 Task: Look for products in the category "Shellfish" from The Fish Market.
Action: Mouse moved to (30, 146)
Screenshot: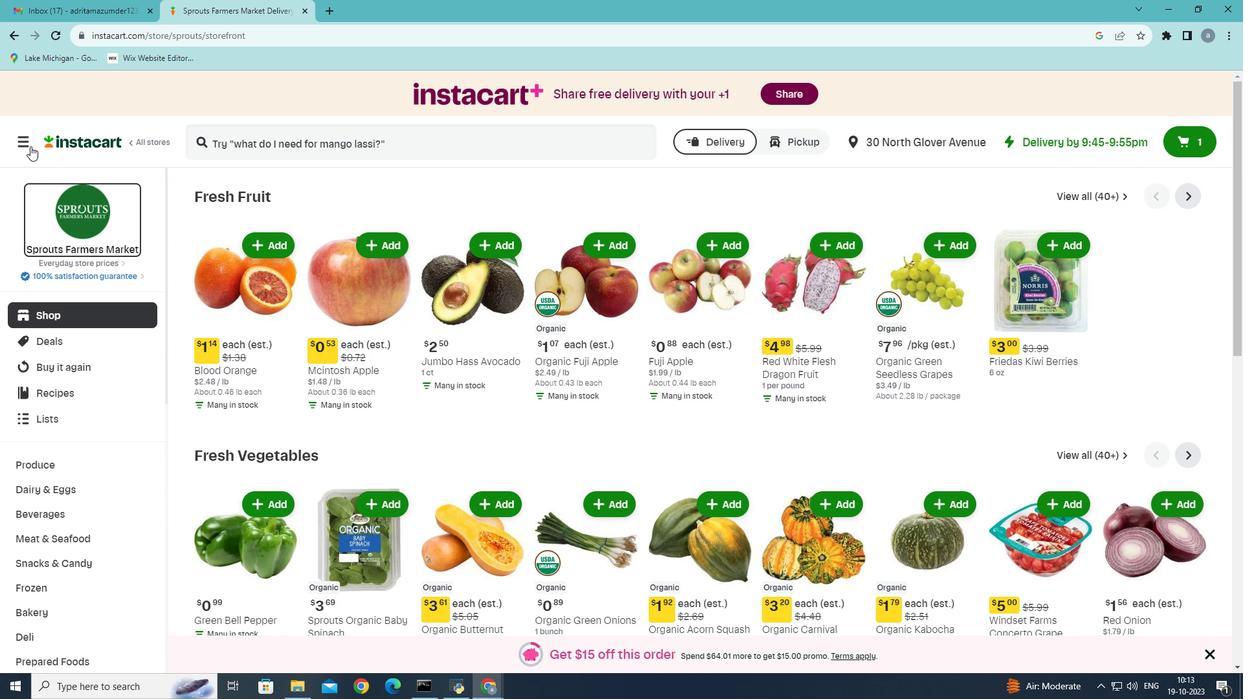 
Action: Mouse pressed left at (30, 146)
Screenshot: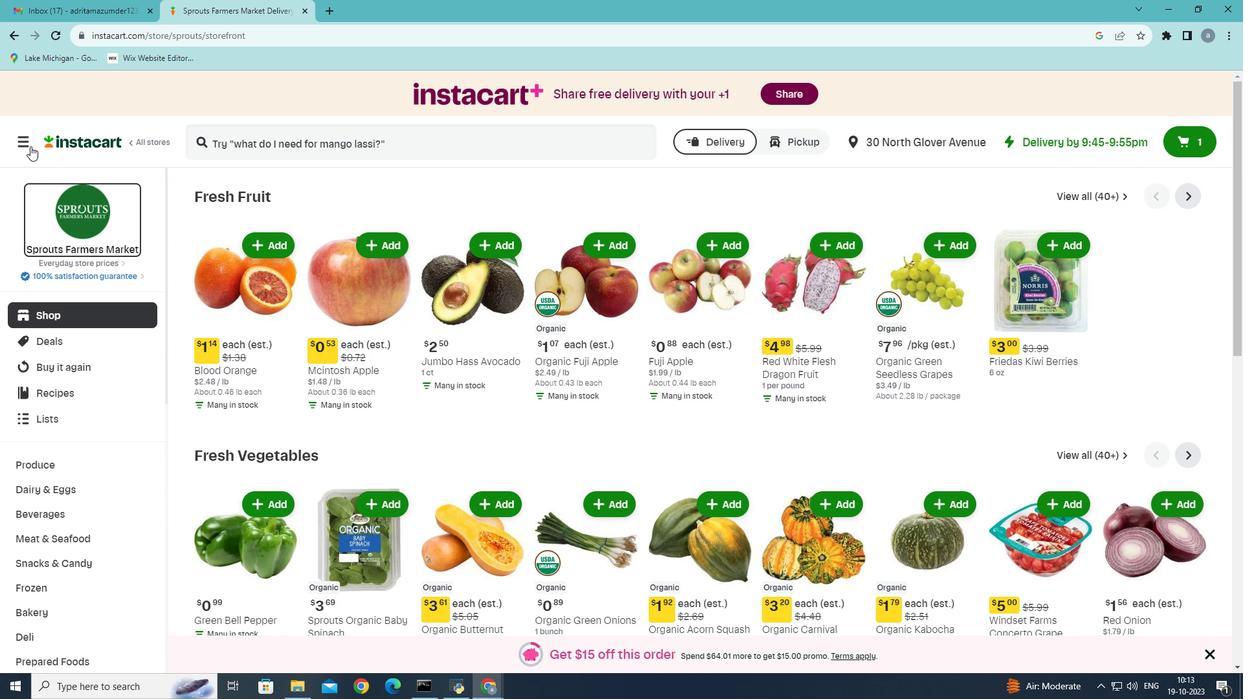 
Action: Mouse moved to (48, 374)
Screenshot: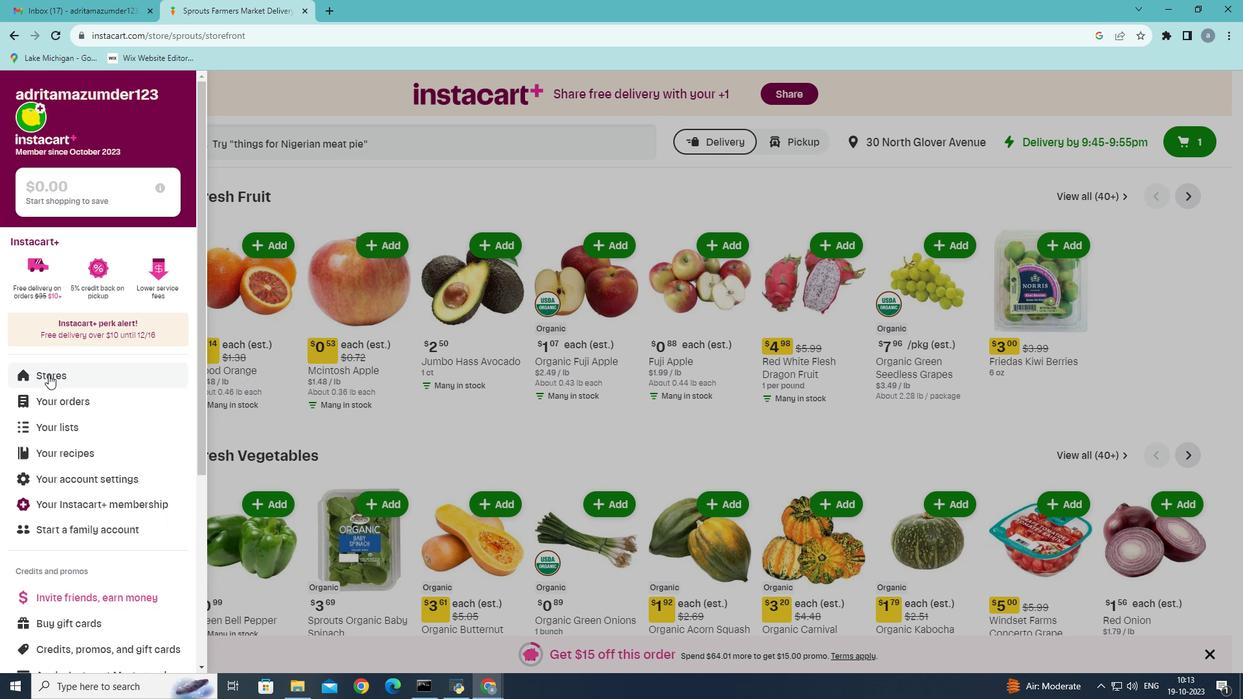 
Action: Mouse pressed left at (48, 374)
Screenshot: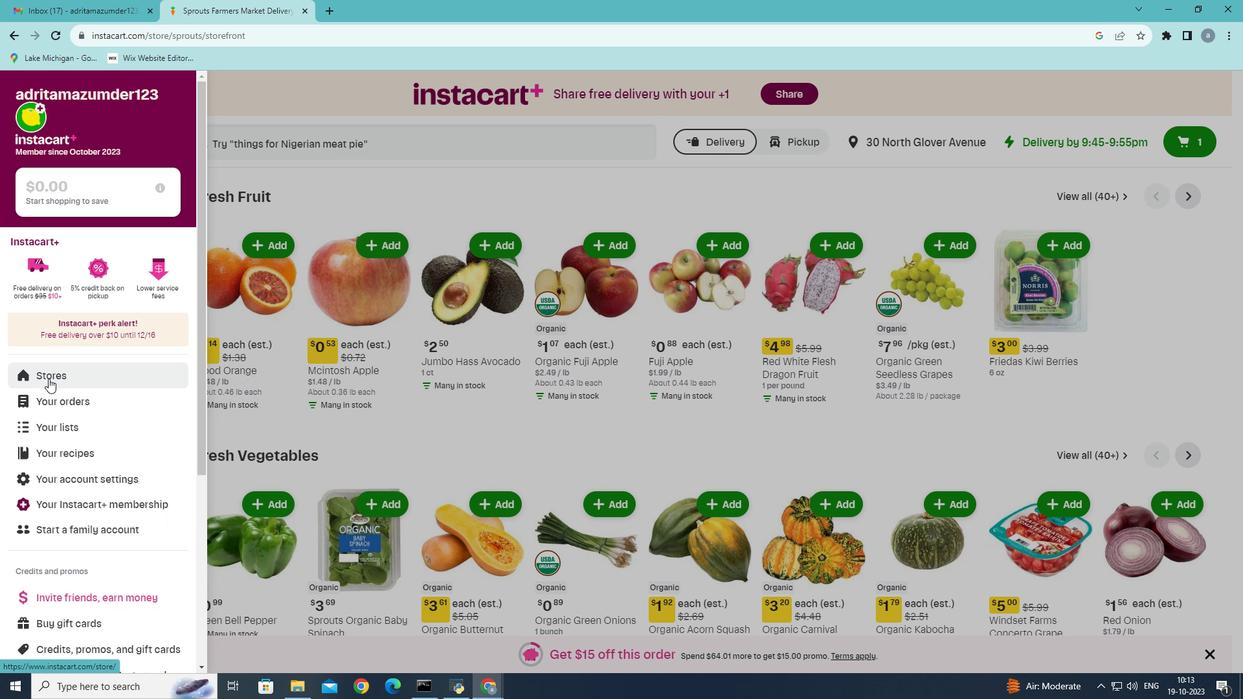
Action: Mouse moved to (48, 379)
Screenshot: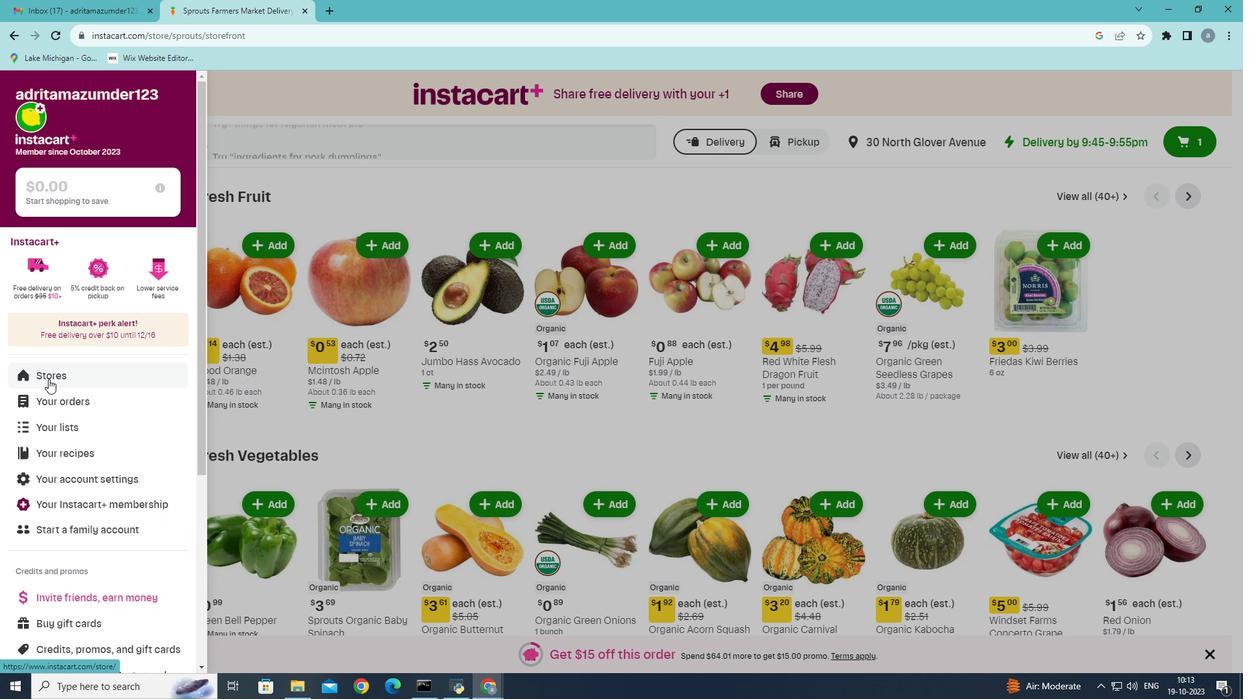 
Action: Mouse pressed left at (48, 379)
Screenshot: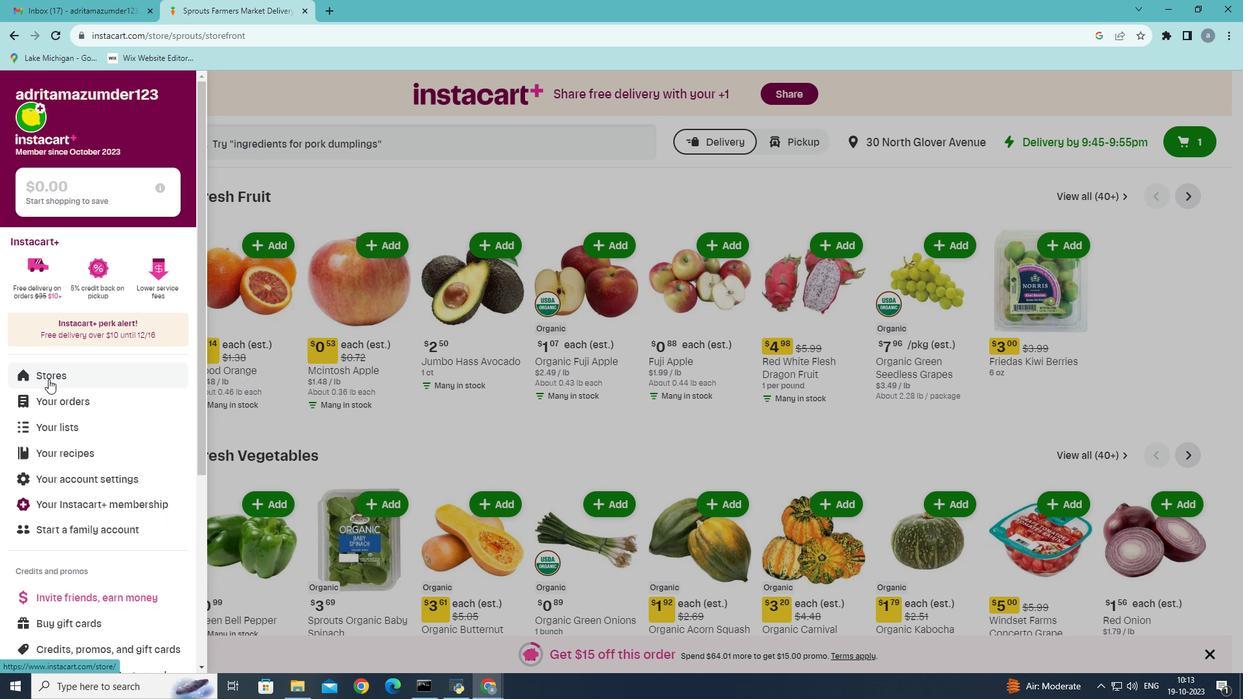 
Action: Mouse moved to (282, 152)
Screenshot: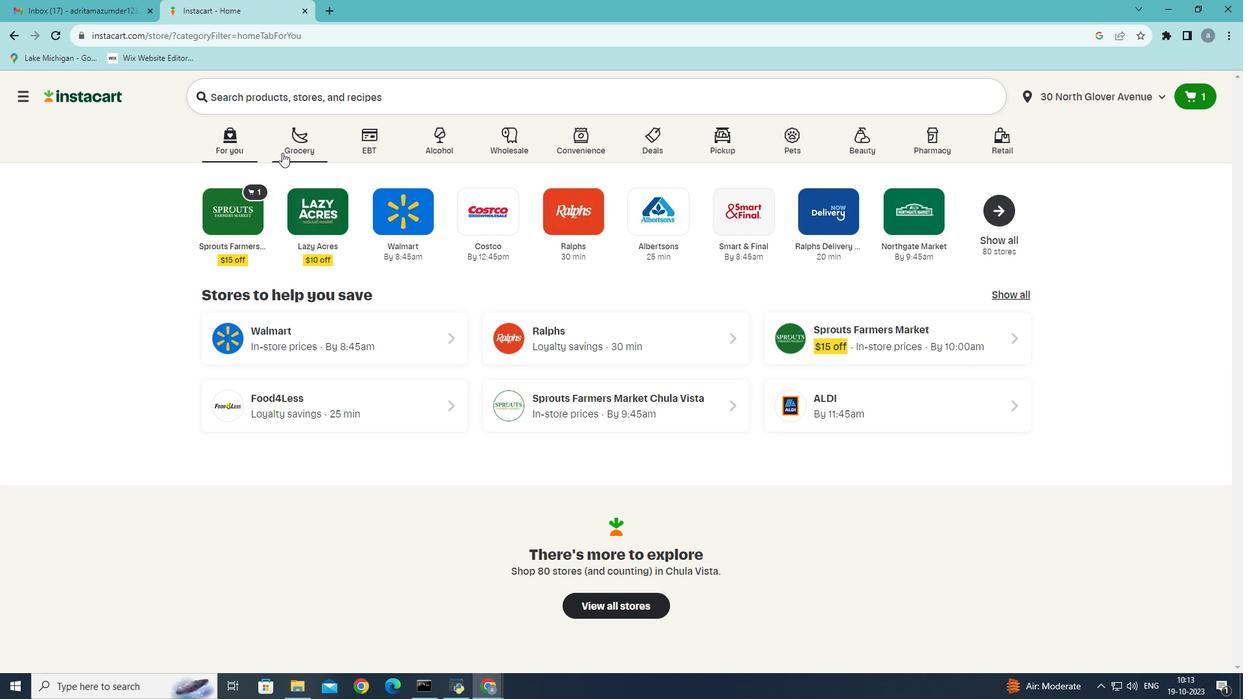 
Action: Mouse pressed left at (282, 152)
Screenshot: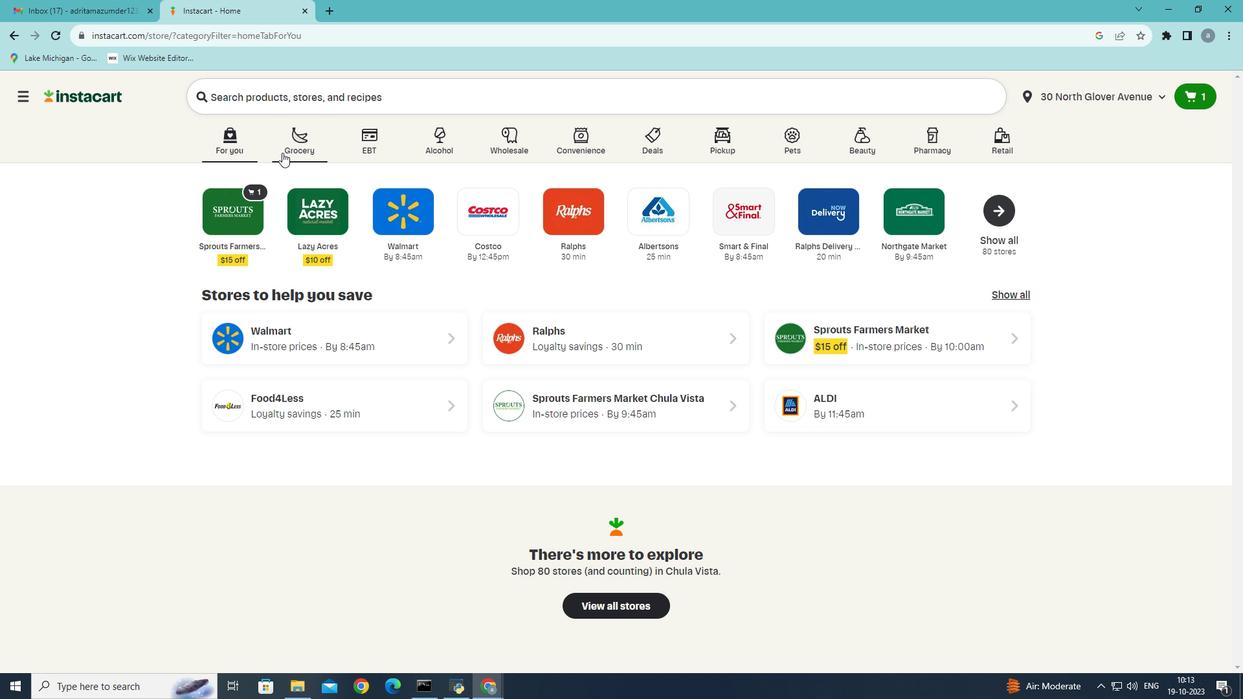 
Action: Mouse moved to (281, 385)
Screenshot: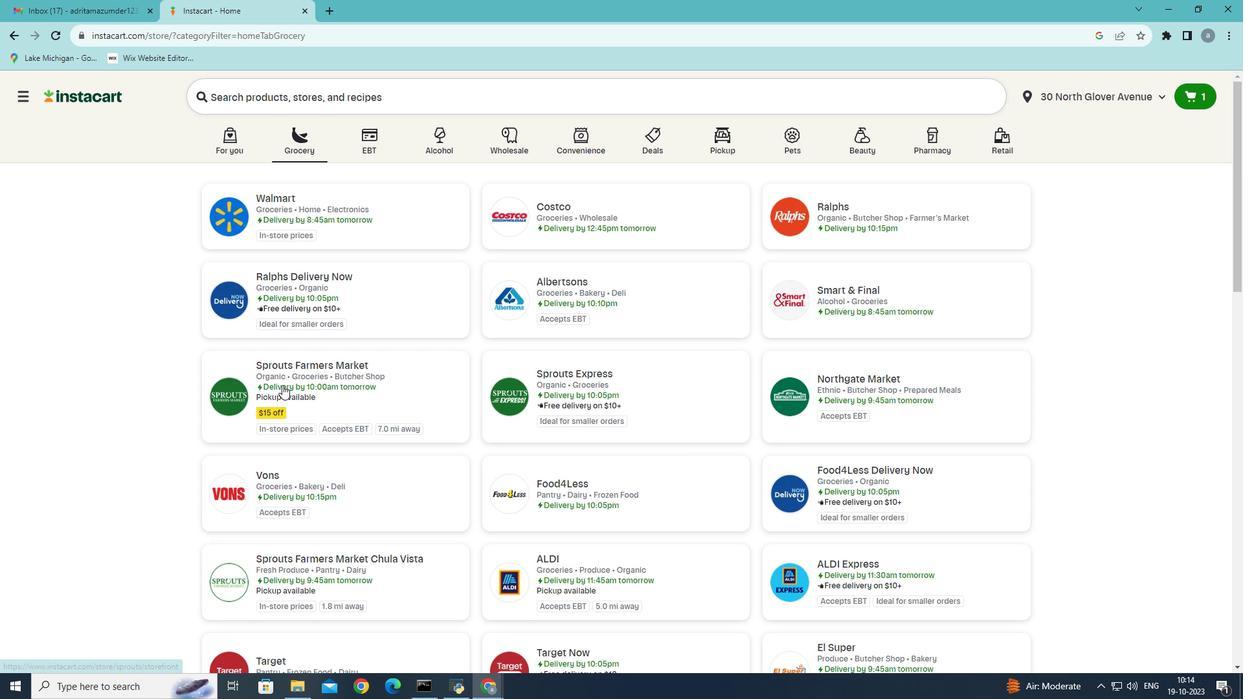 
Action: Mouse pressed left at (281, 385)
Screenshot: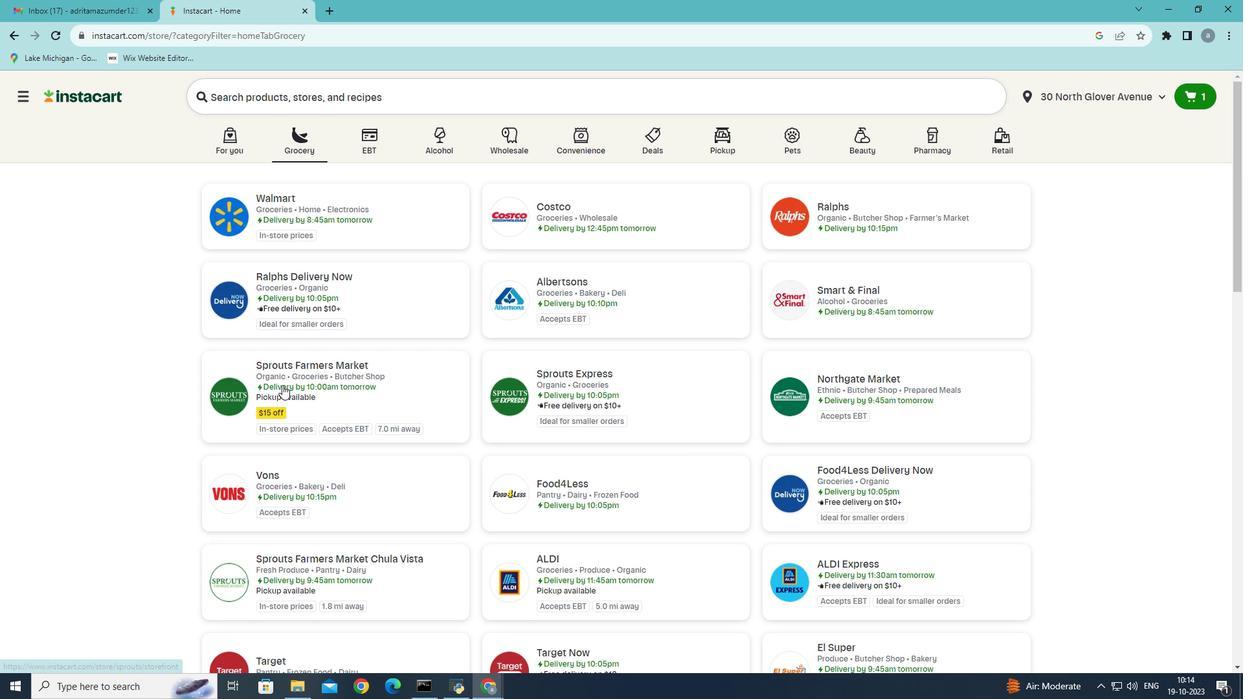 
Action: Mouse moved to (106, 555)
Screenshot: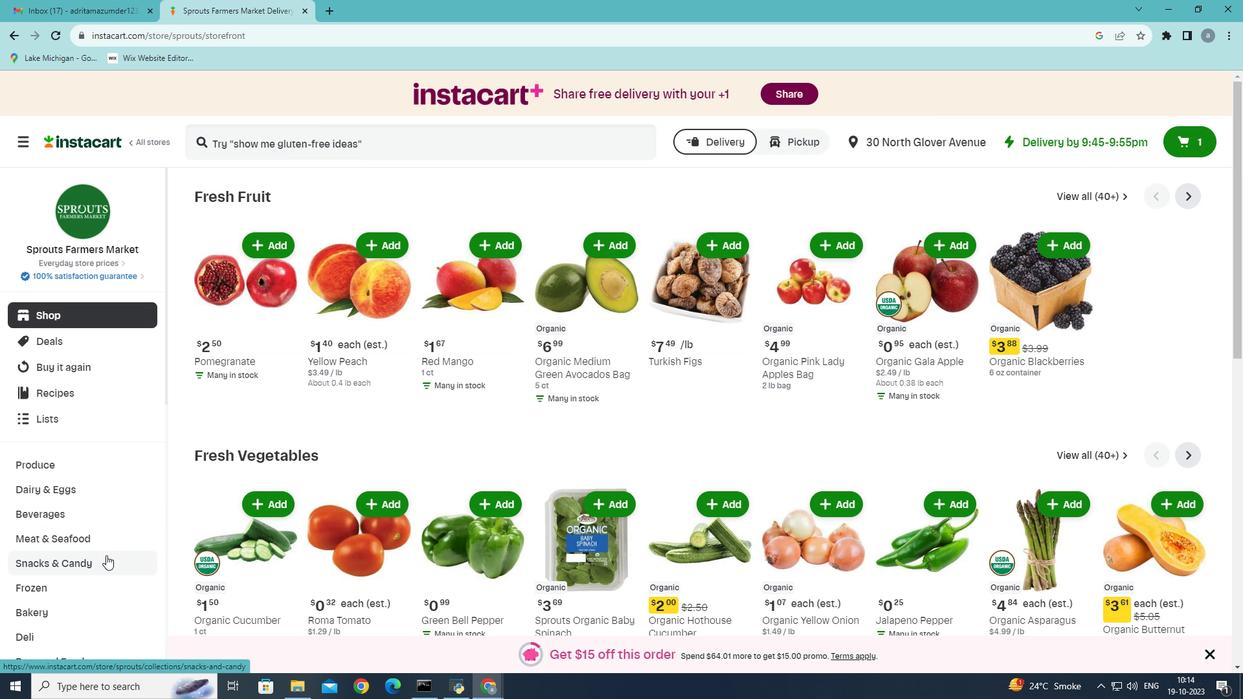 
Action: Mouse scrolled (106, 554) with delta (0, 0)
Screenshot: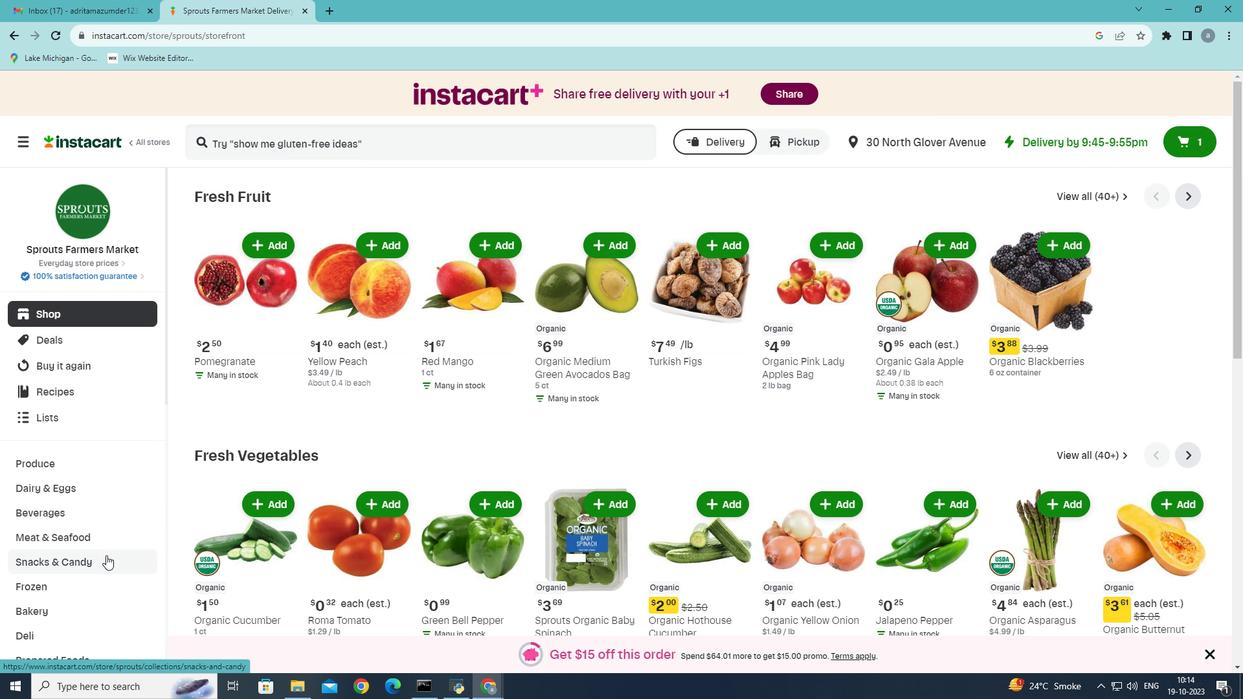 
Action: Mouse scrolled (106, 554) with delta (0, 0)
Screenshot: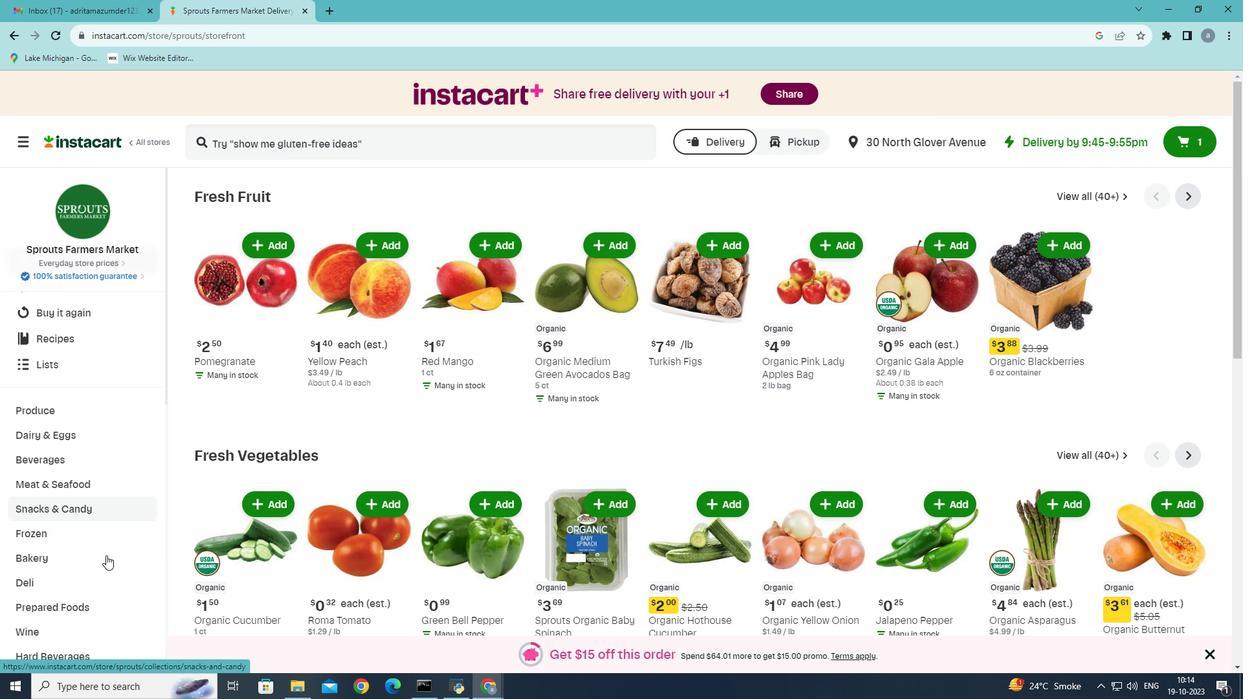 
Action: Mouse moved to (88, 409)
Screenshot: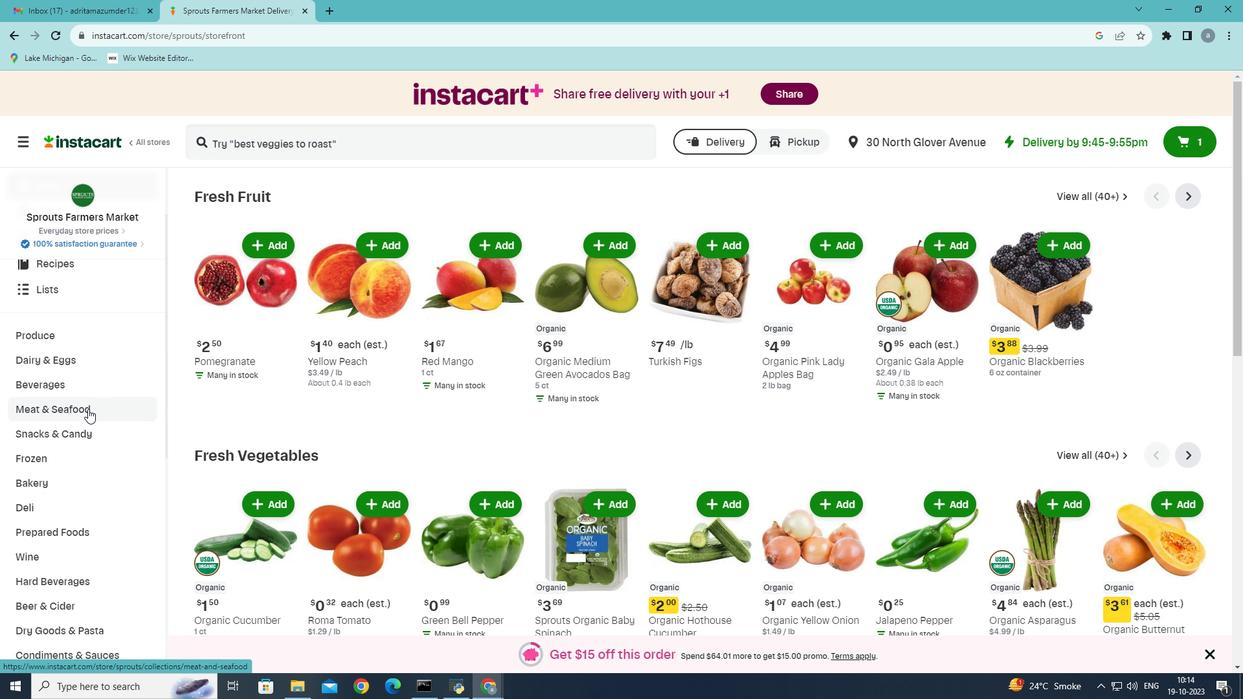
Action: Mouse pressed left at (88, 409)
Screenshot: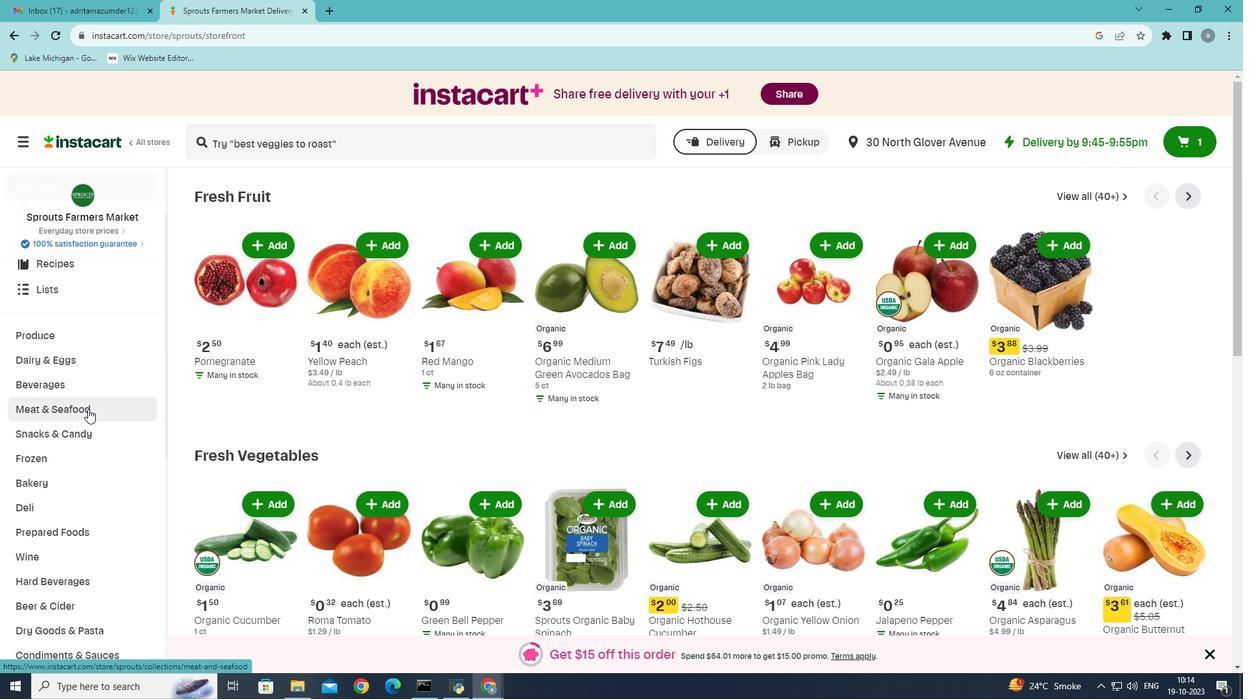 
Action: Mouse moved to (552, 231)
Screenshot: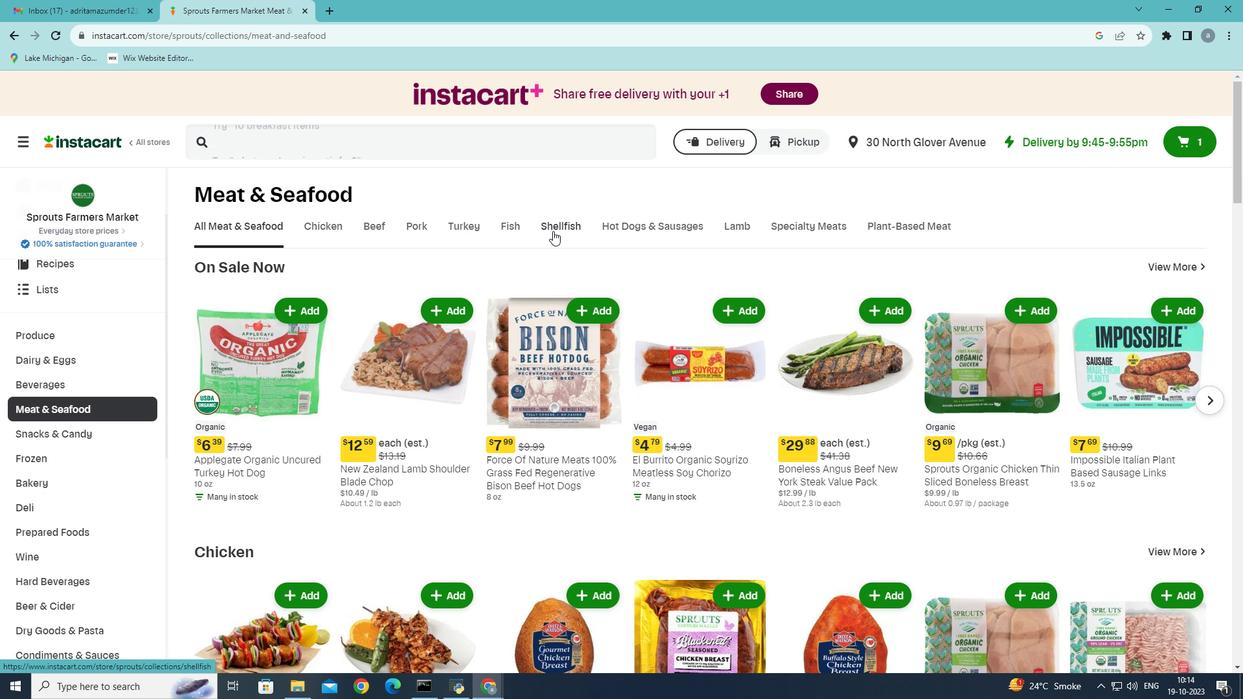 
Action: Mouse pressed left at (552, 231)
Screenshot: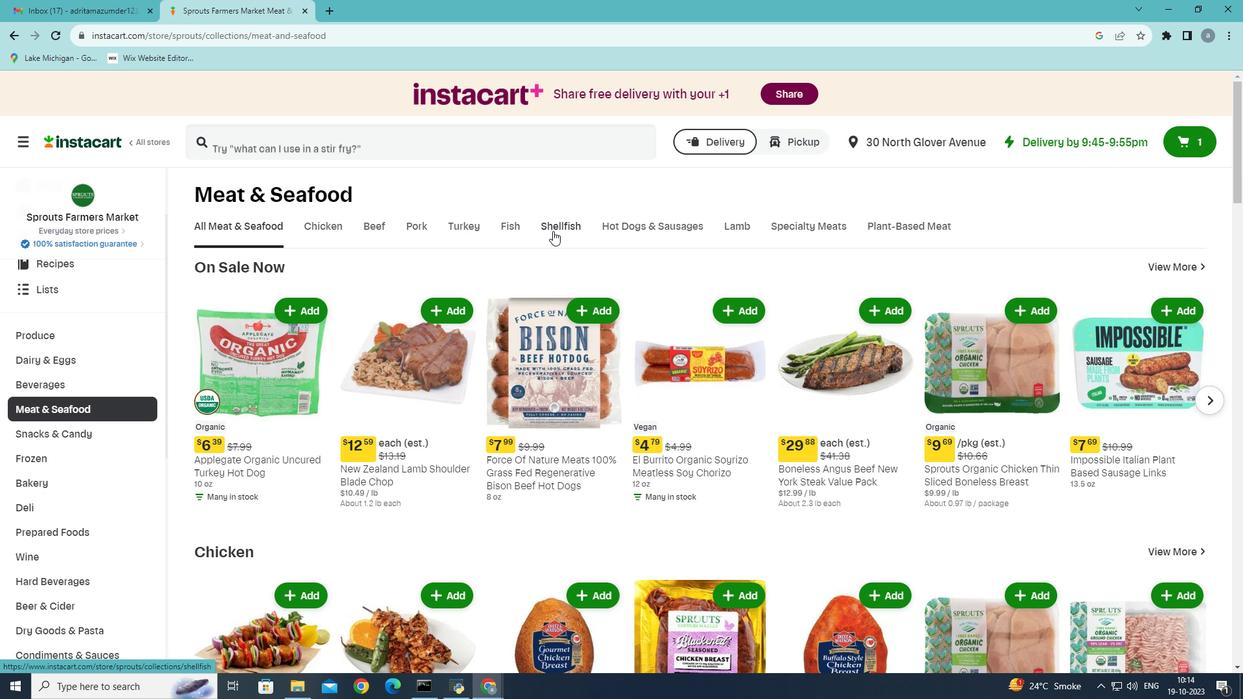 
Action: Mouse moved to (367, 332)
Screenshot: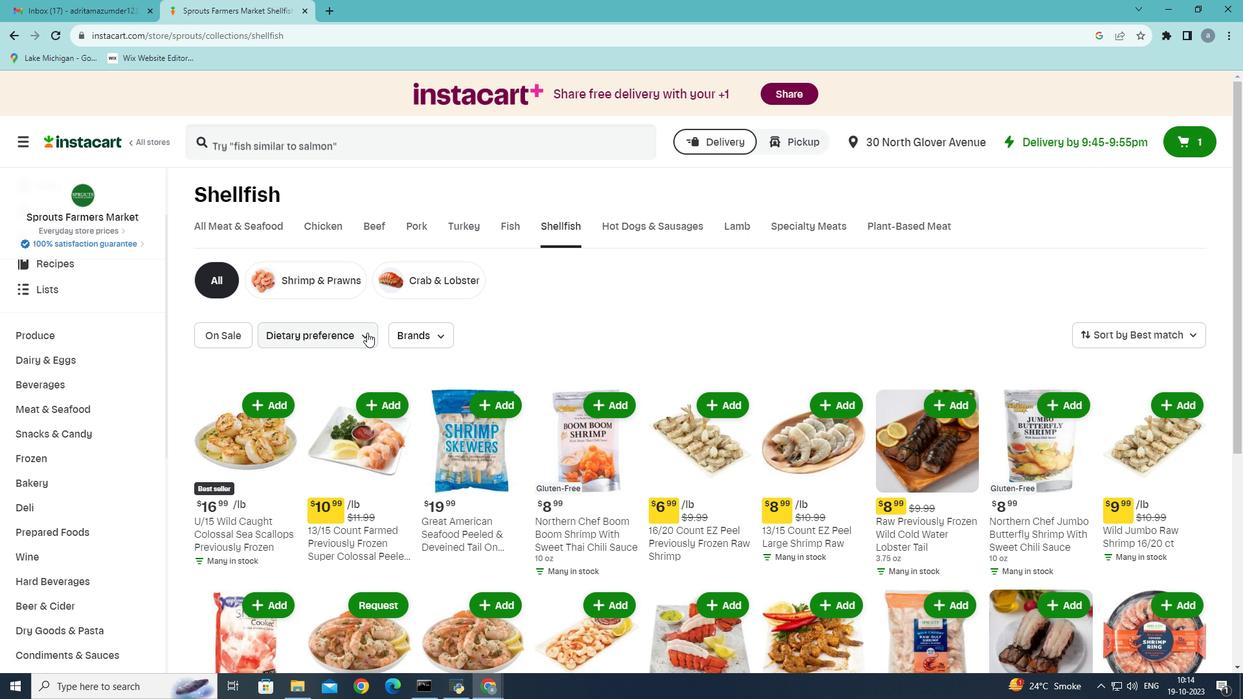 
Action: Mouse pressed left at (367, 332)
Screenshot: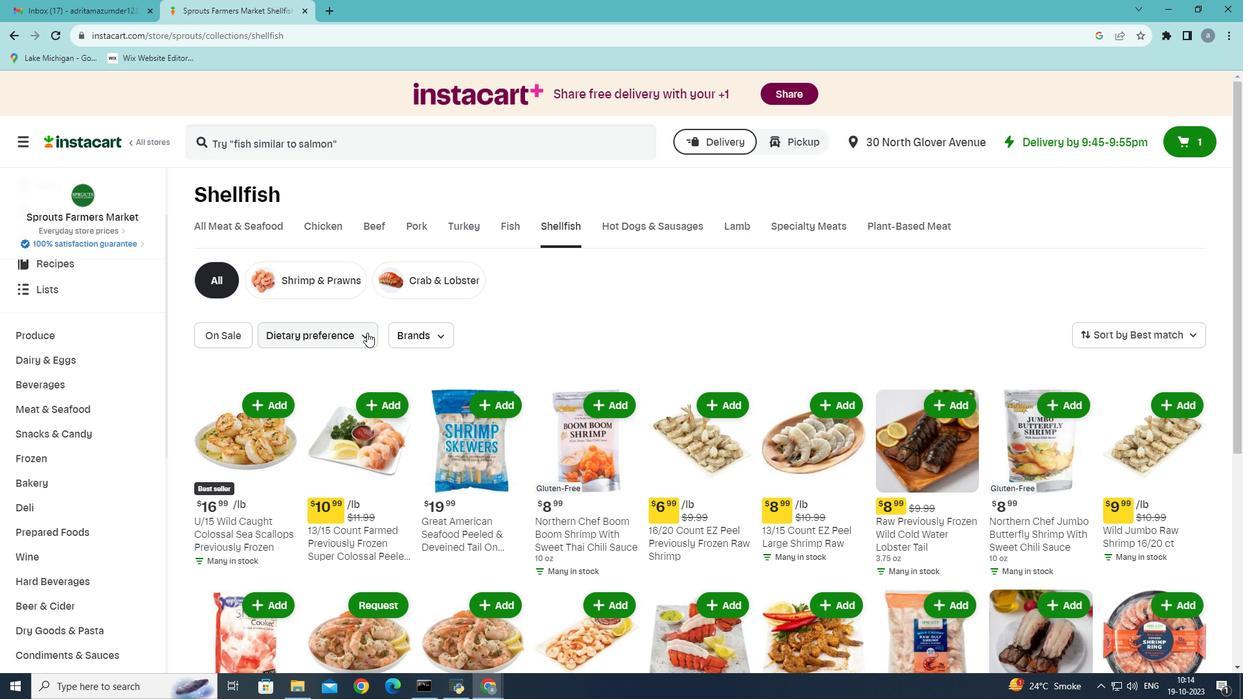 
Action: Mouse moved to (470, 332)
Screenshot: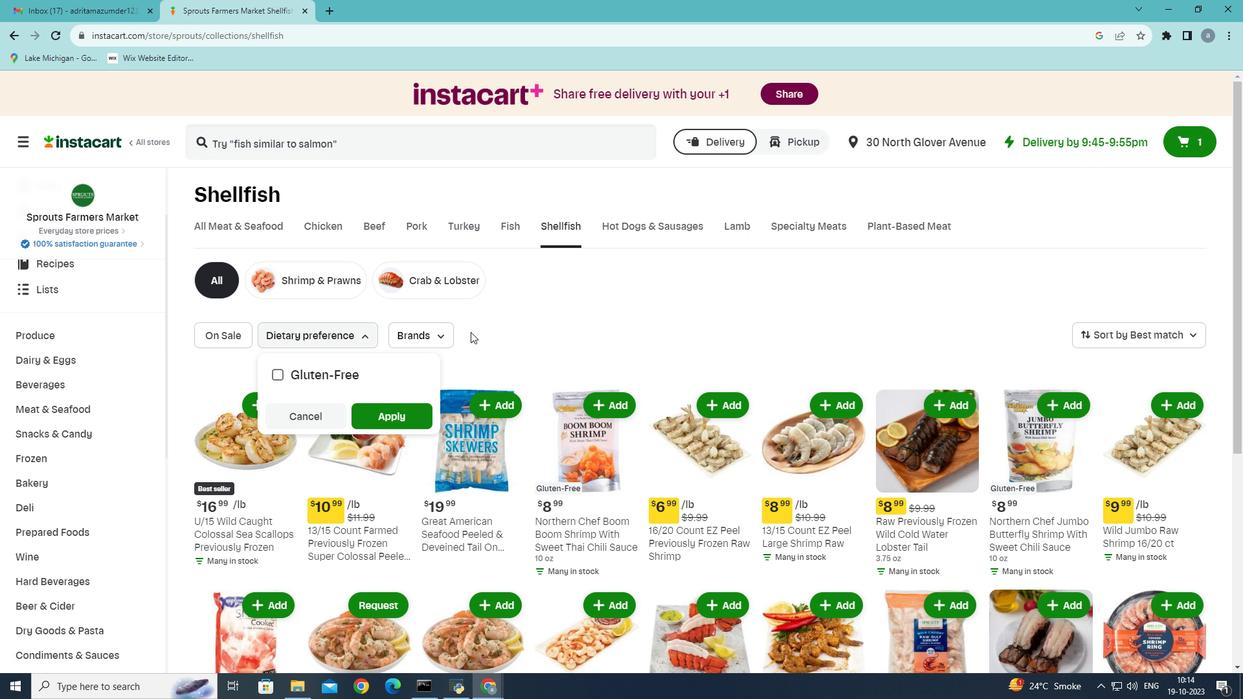 
Action: Mouse pressed left at (470, 332)
Screenshot: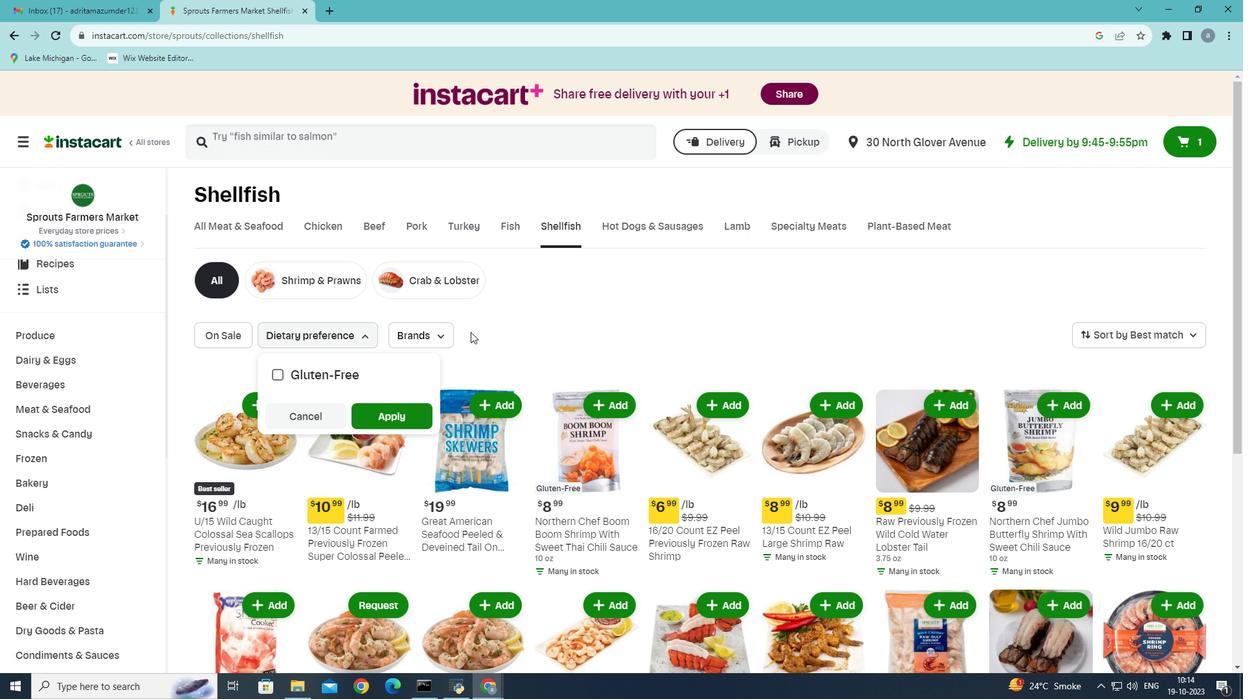
Action: Mouse moved to (444, 340)
Screenshot: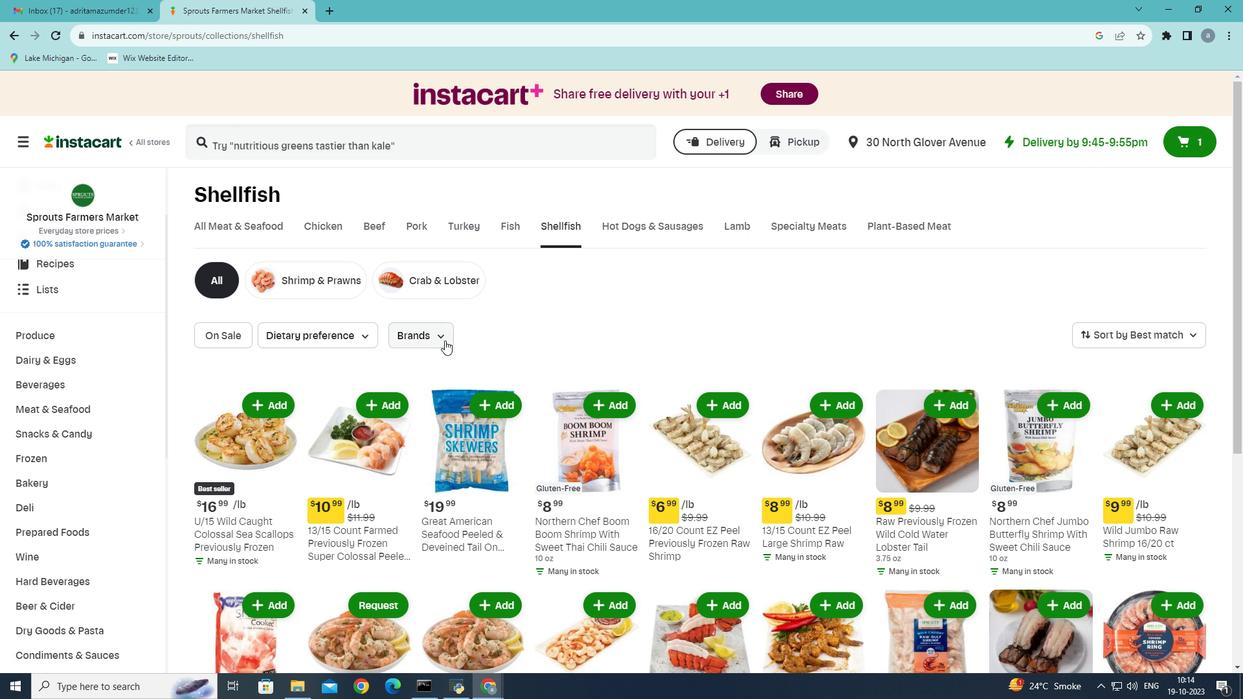
Action: Mouse pressed left at (444, 340)
Screenshot: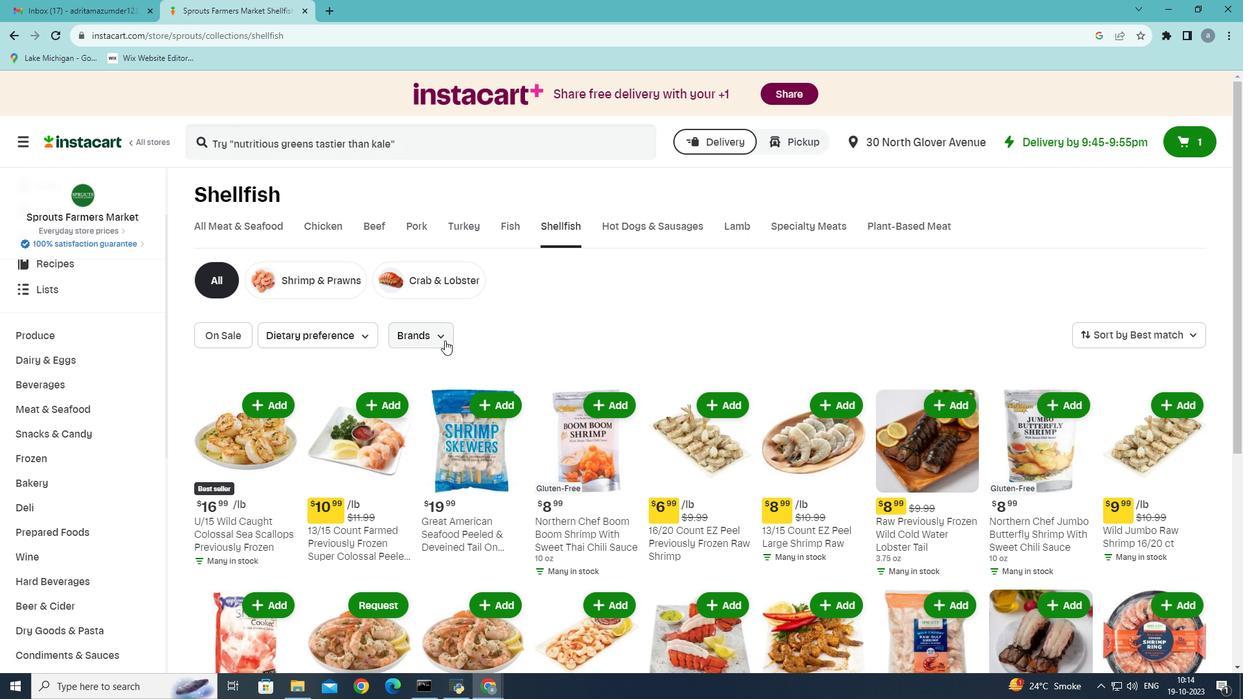 
Action: Mouse moved to (459, 429)
Screenshot: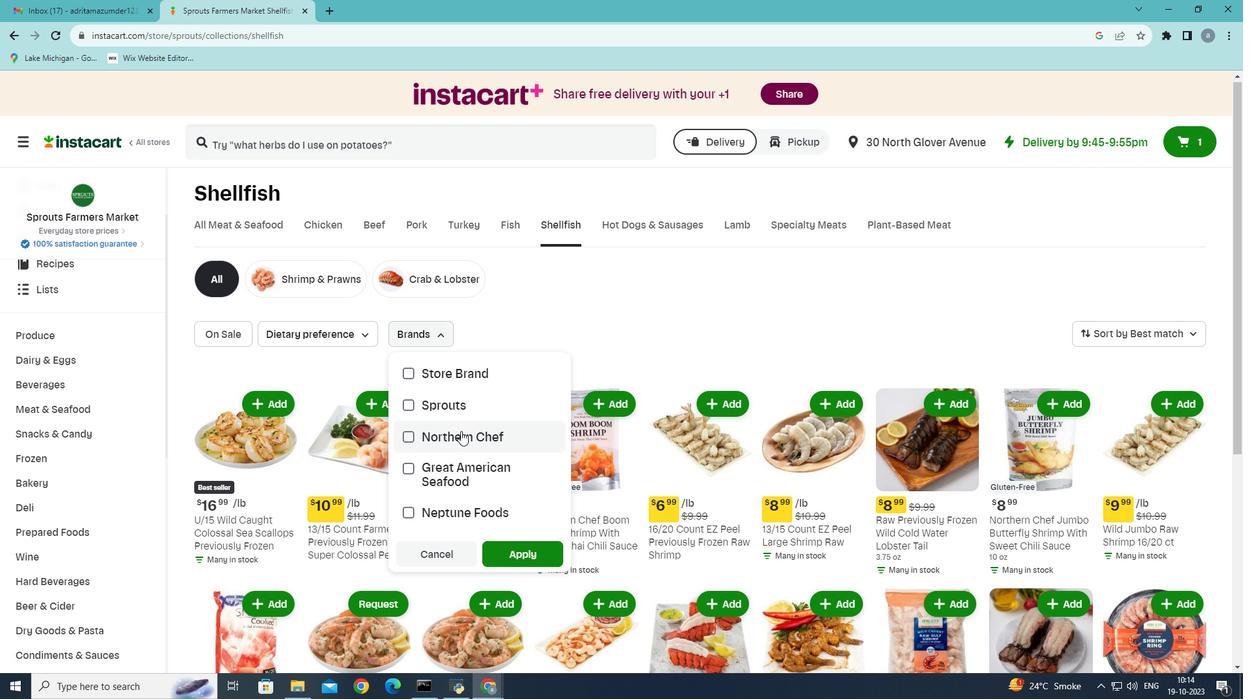 
Action: Mouse scrolled (459, 429) with delta (0, 0)
Screenshot: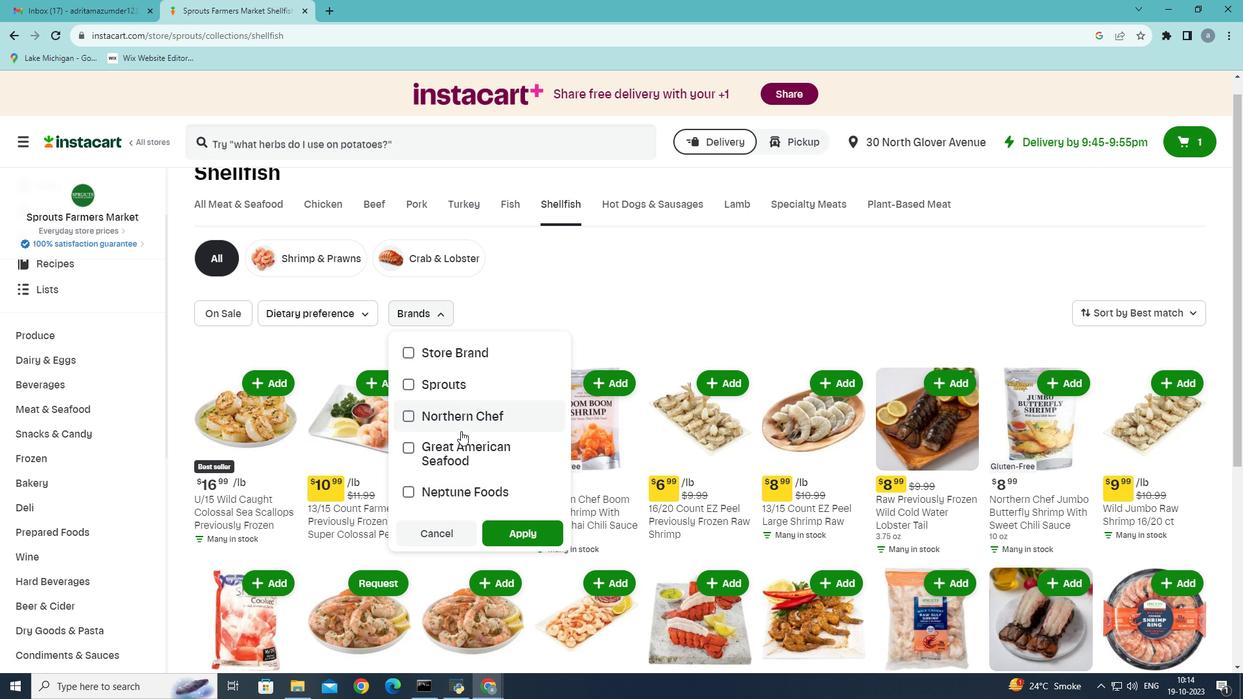 
Action: Mouse moved to (441, 488)
Screenshot: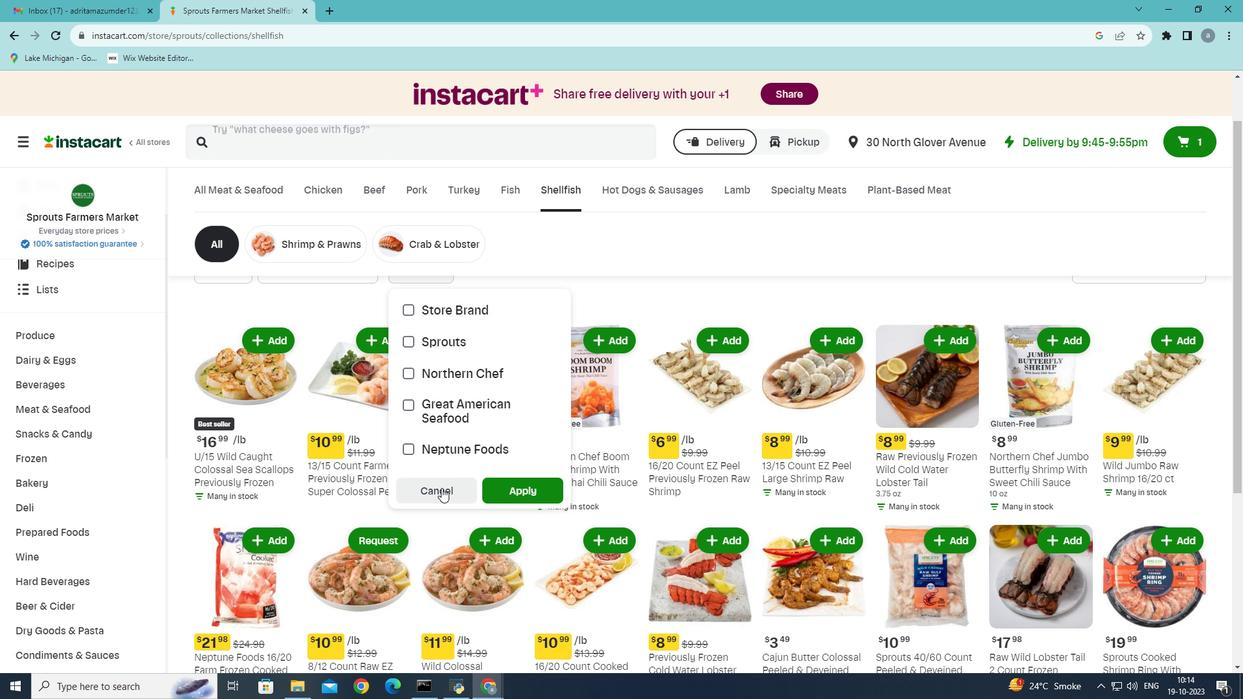 
Action: Mouse pressed left at (441, 488)
Screenshot: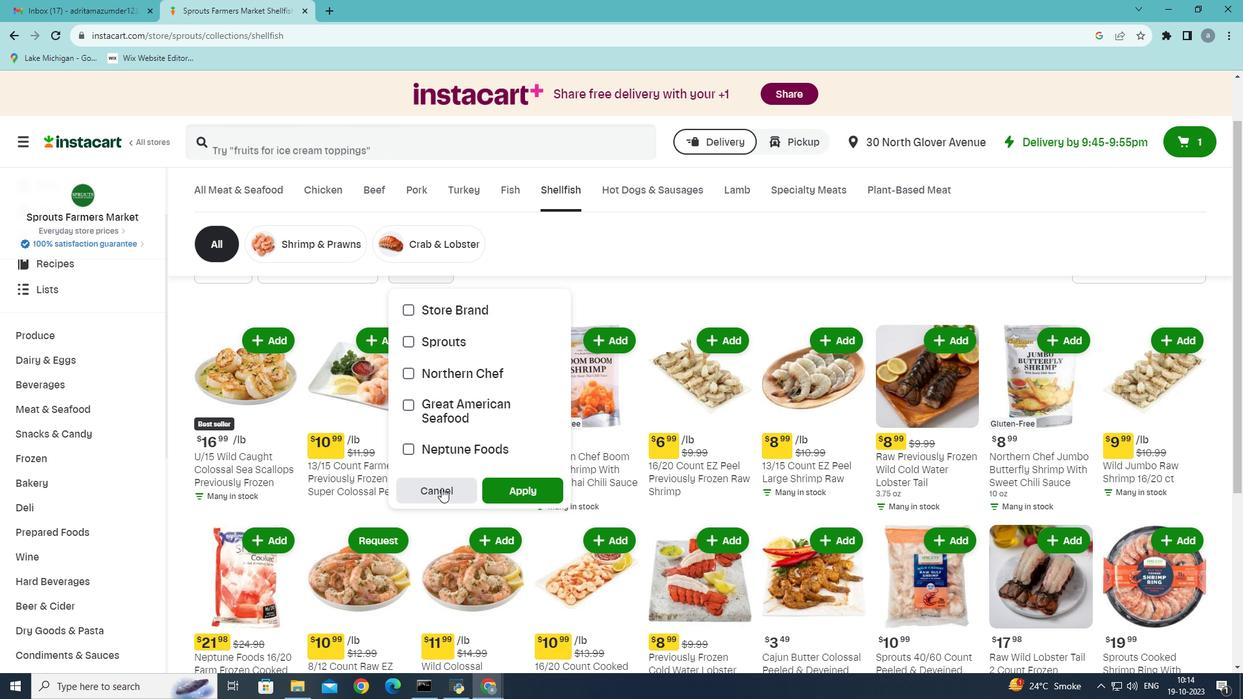 
Action: Mouse moved to (521, 437)
Screenshot: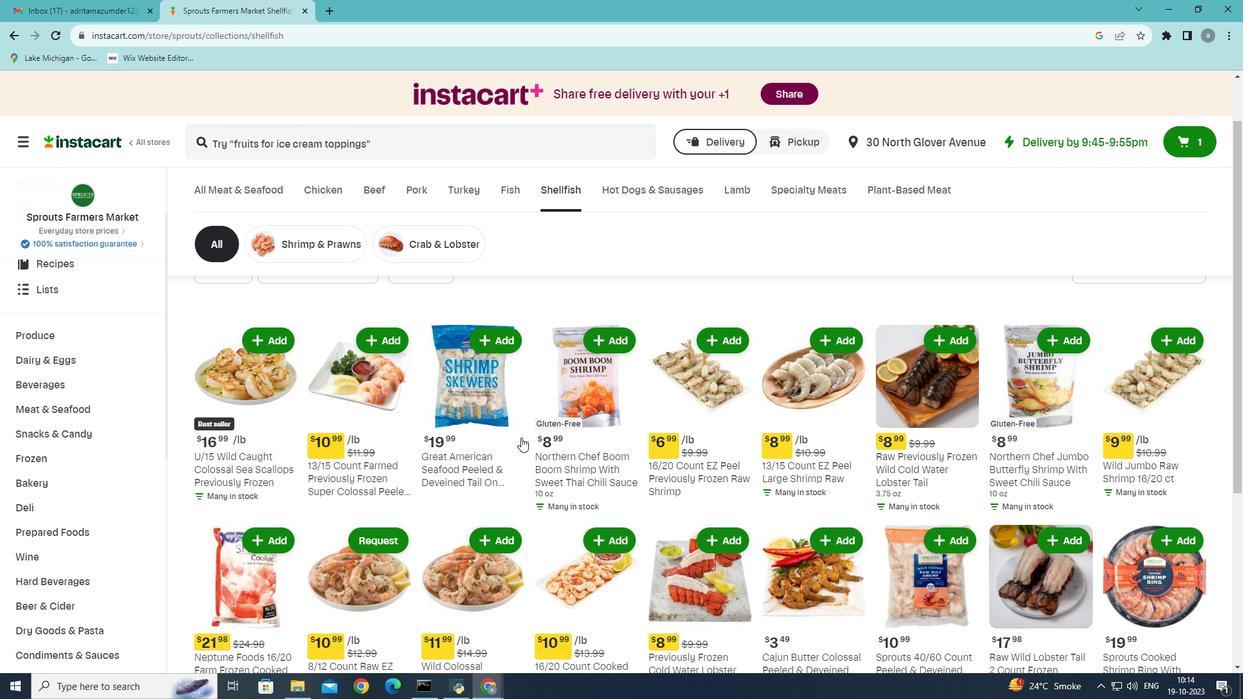 
